 Task: Create a sub task Release to Production / Go Live for the task  Integrate a new chat system for customer service in the project AgileFocus , assign it to team member softage.2@softage.net and update the status of the sub task to  At Risk , set the priority of the sub task to Medium
Action: Mouse moved to (693, 435)
Screenshot: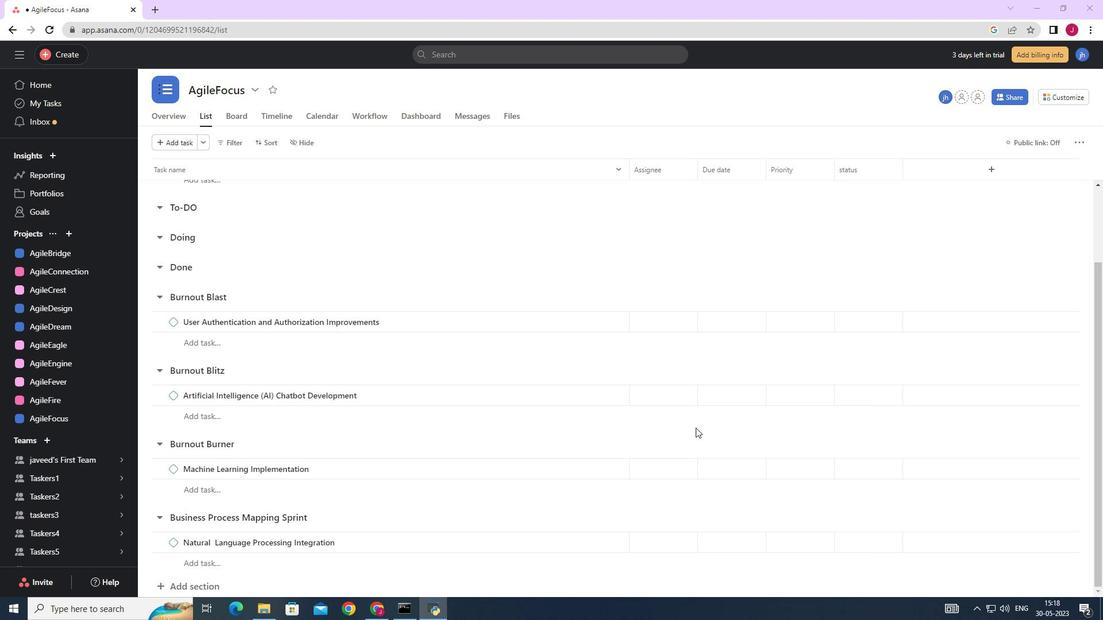 
Action: Mouse scrolled (693, 434) with delta (0, 0)
Screenshot: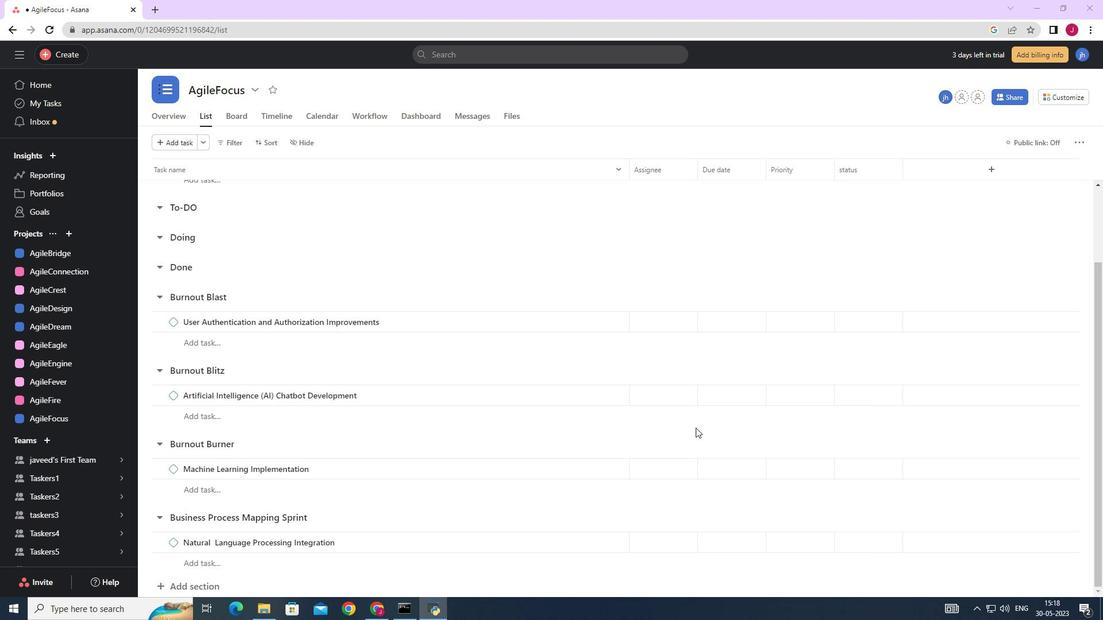 
Action: Mouse moved to (691, 442)
Screenshot: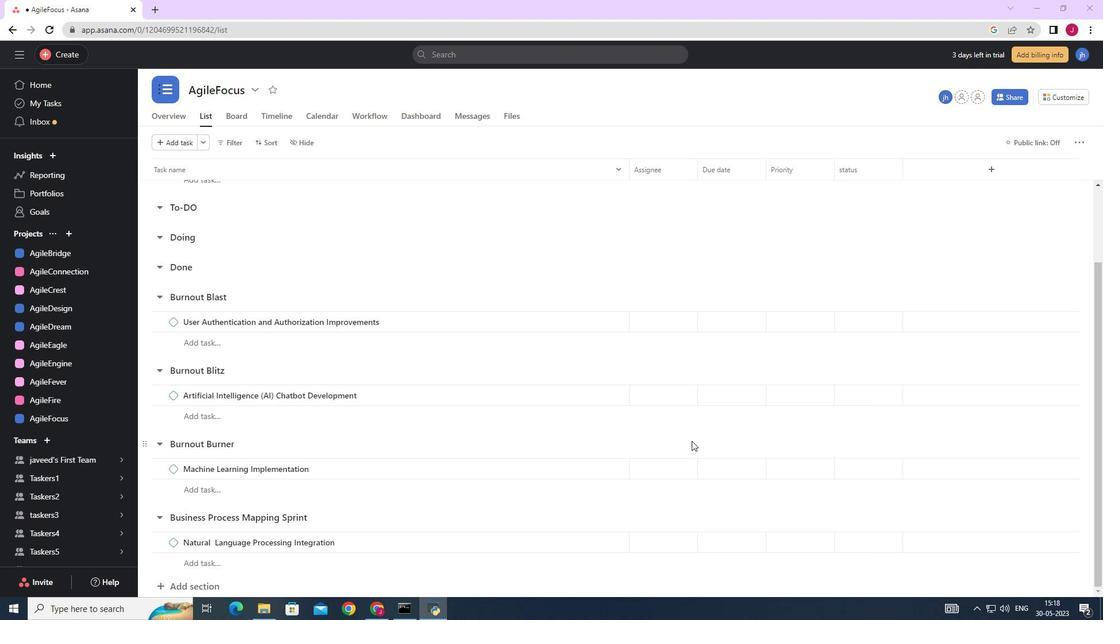 
Action: Mouse scrolled (691, 442) with delta (0, 0)
Screenshot: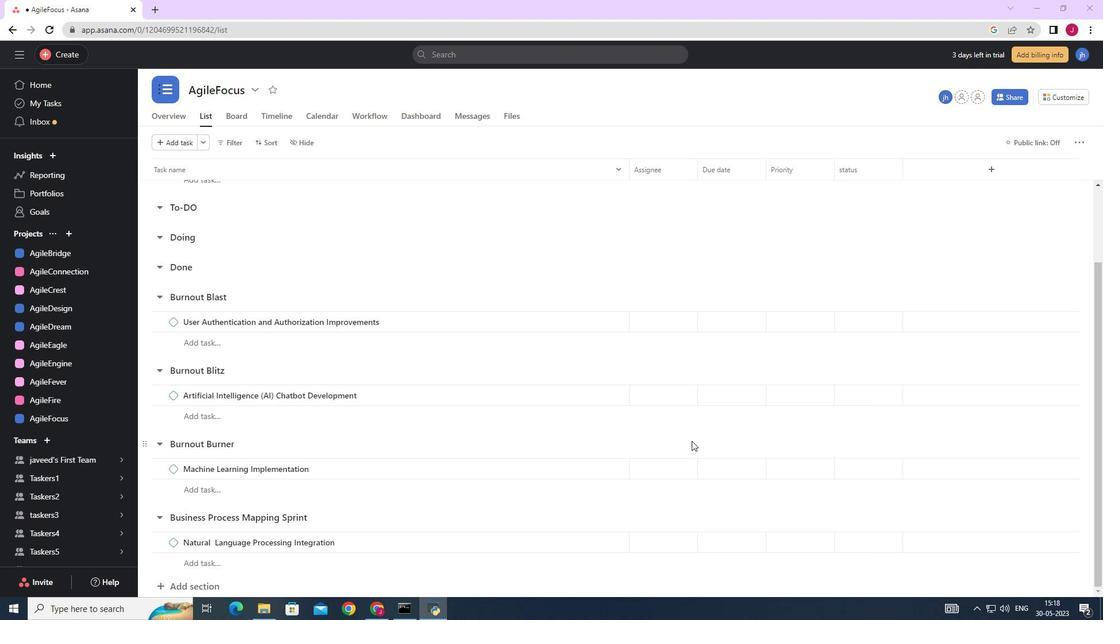 
Action: Mouse scrolled (691, 442) with delta (0, 0)
Screenshot: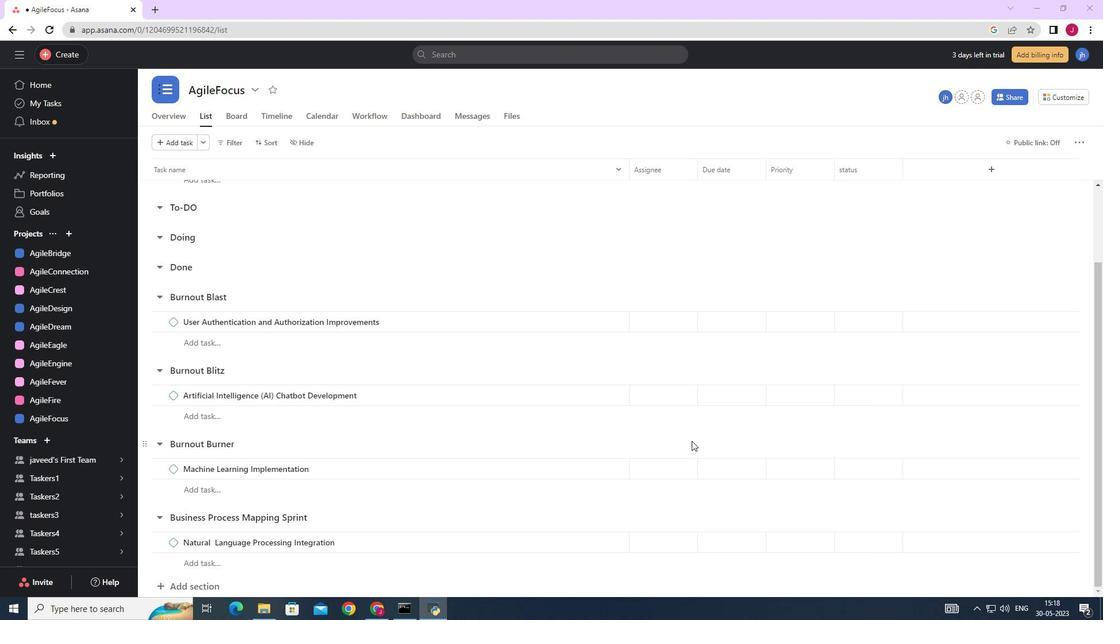 
Action: Mouse scrolled (691, 442) with delta (0, 0)
Screenshot: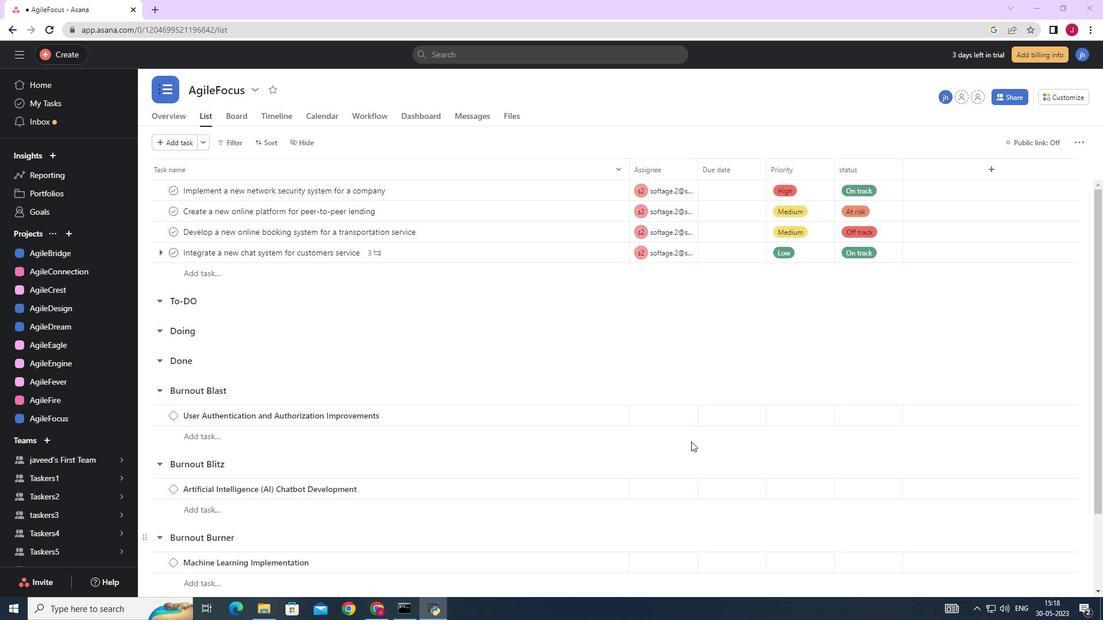 
Action: Mouse scrolled (691, 442) with delta (0, 0)
Screenshot: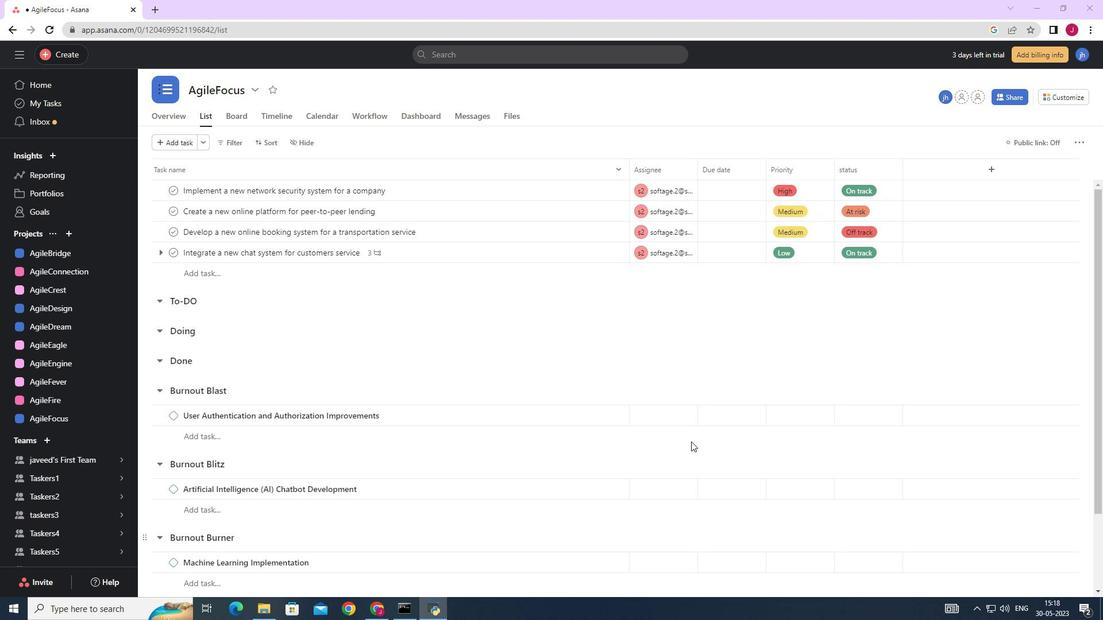 
Action: Mouse scrolled (691, 442) with delta (0, 0)
Screenshot: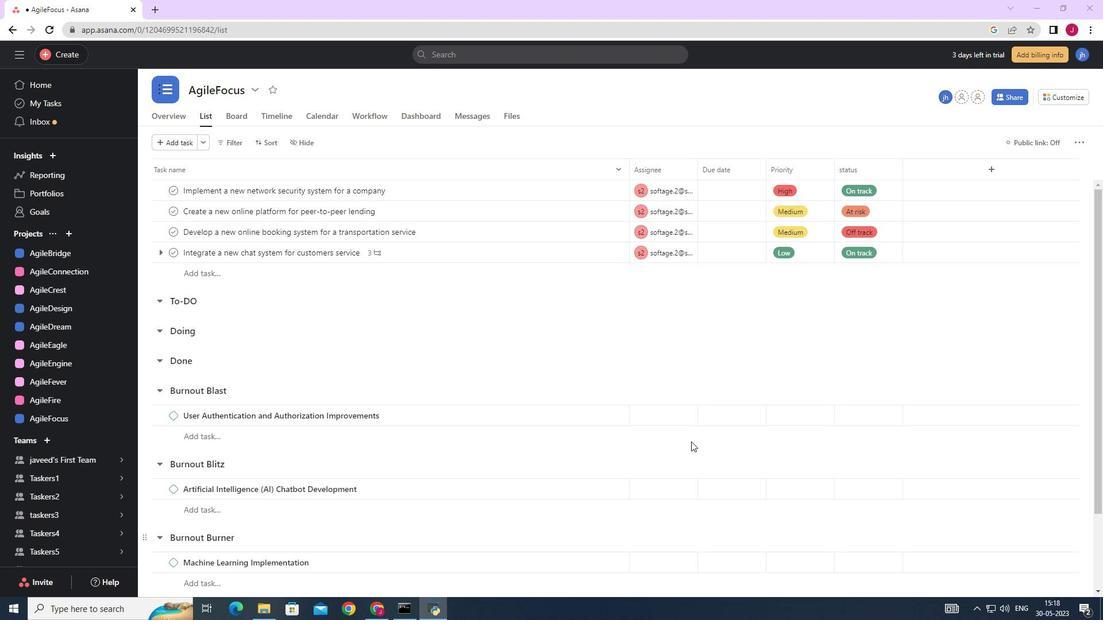 
Action: Mouse moved to (580, 255)
Screenshot: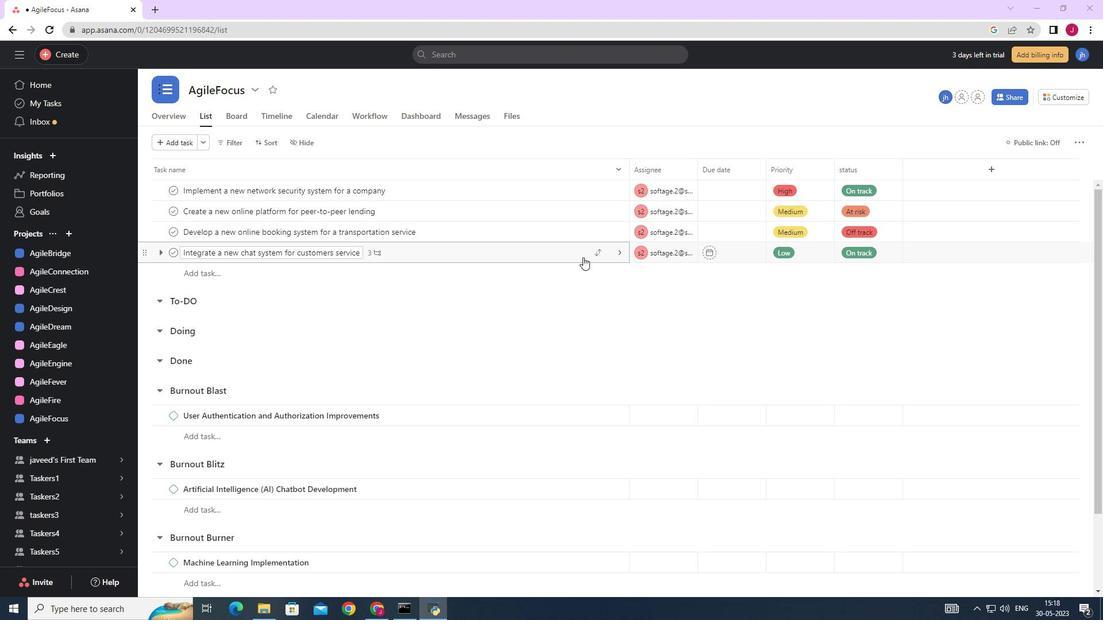 
Action: Mouse pressed left at (580, 255)
Screenshot: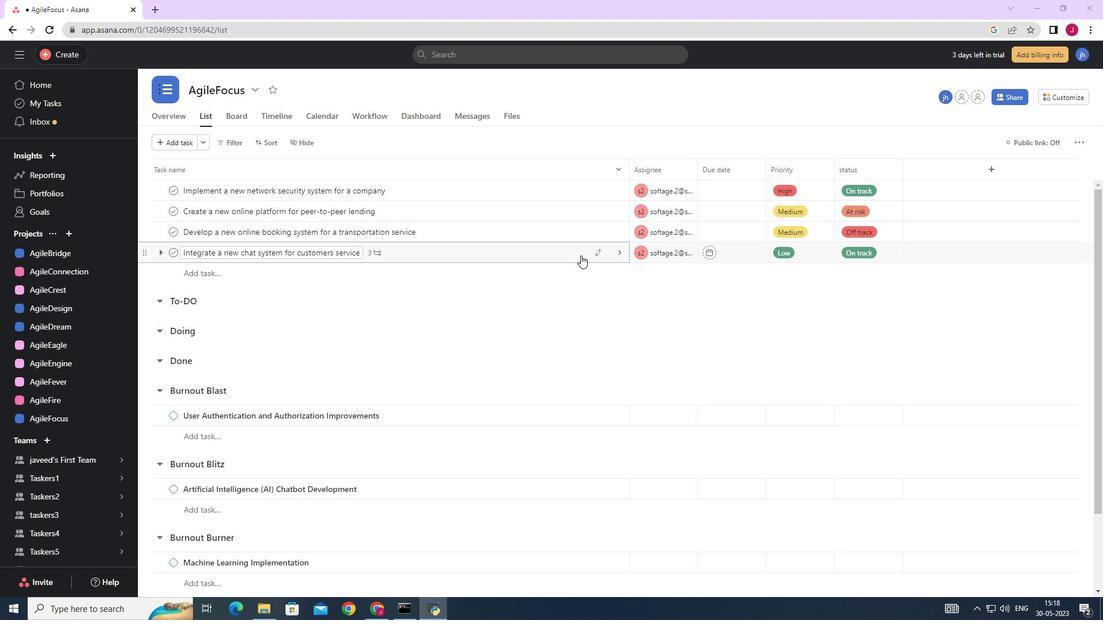 
Action: Mouse moved to (808, 354)
Screenshot: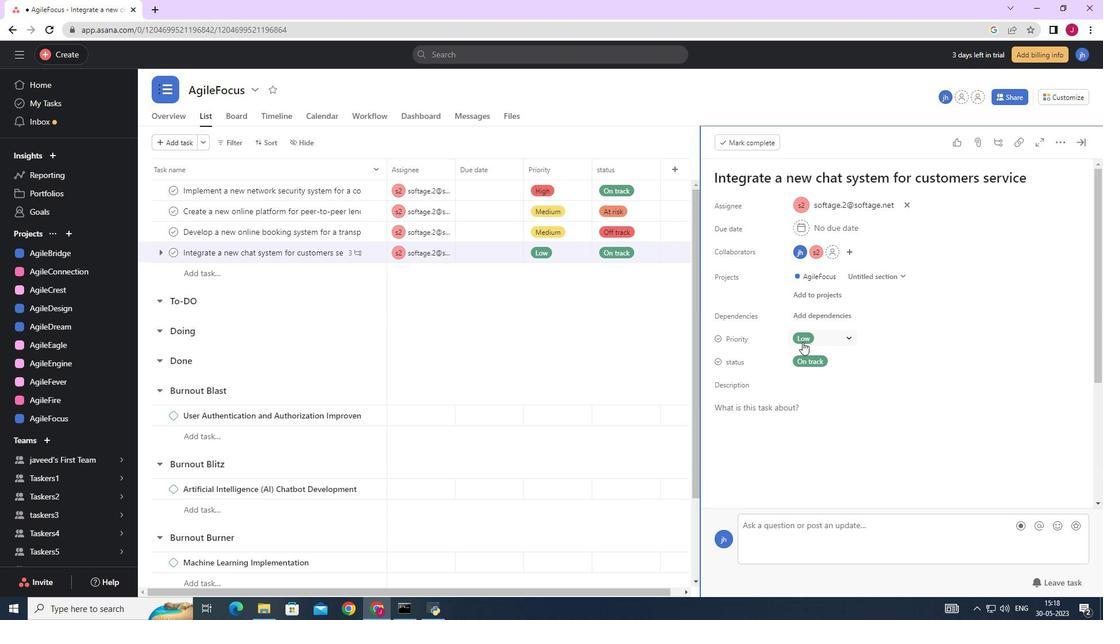 
Action: Mouse scrolled (808, 353) with delta (0, 0)
Screenshot: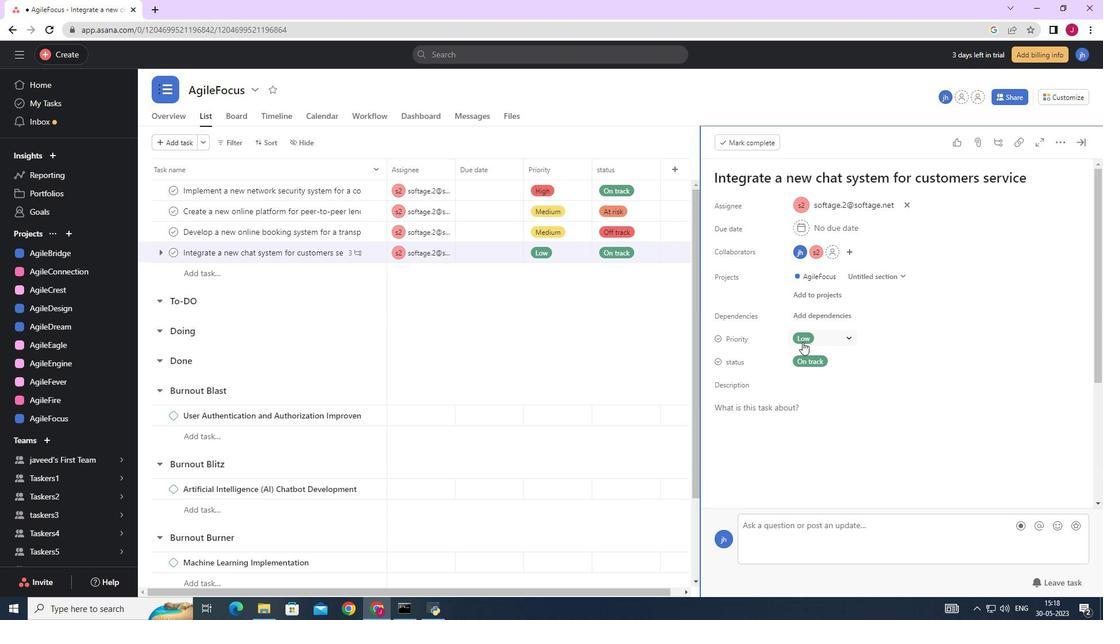 
Action: Mouse moved to (808, 354)
Screenshot: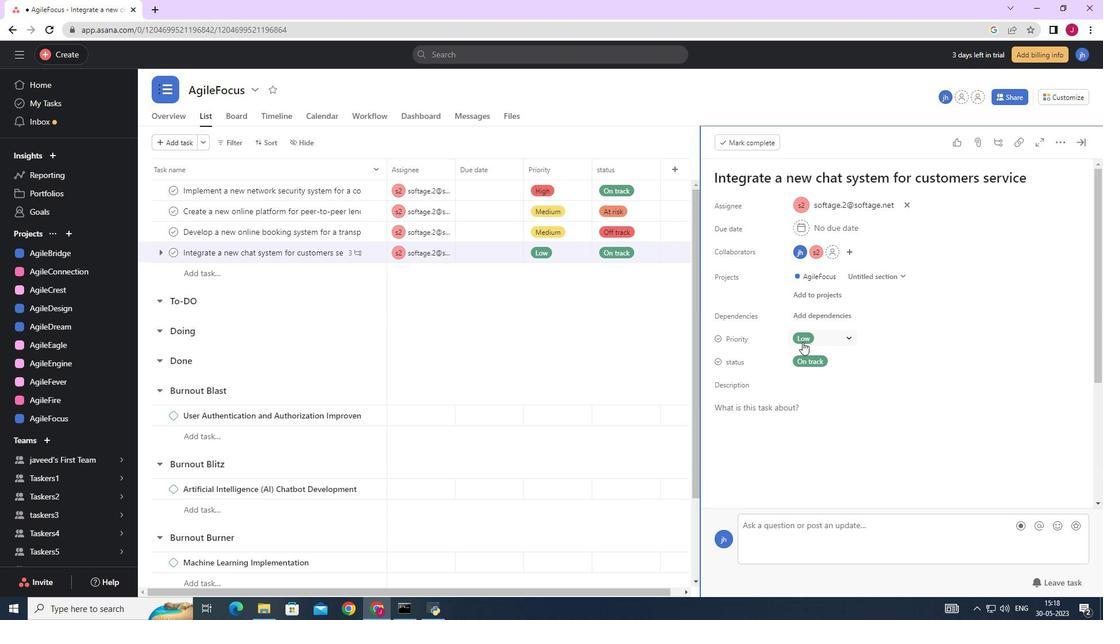 
Action: Mouse scrolled (808, 353) with delta (0, 0)
Screenshot: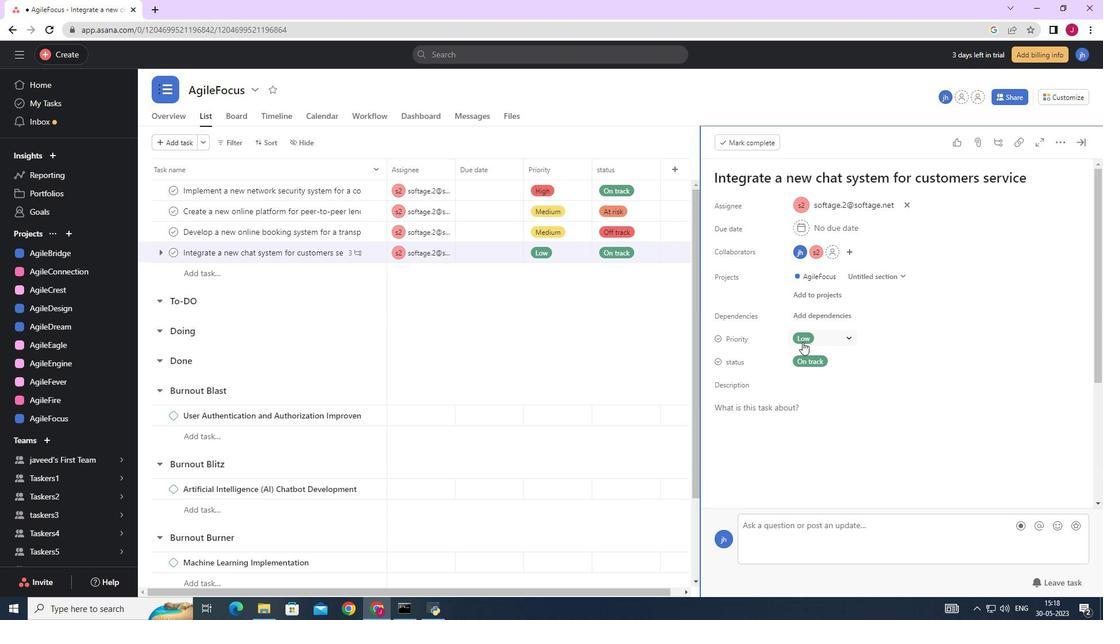 
Action: Mouse scrolled (808, 353) with delta (0, 0)
Screenshot: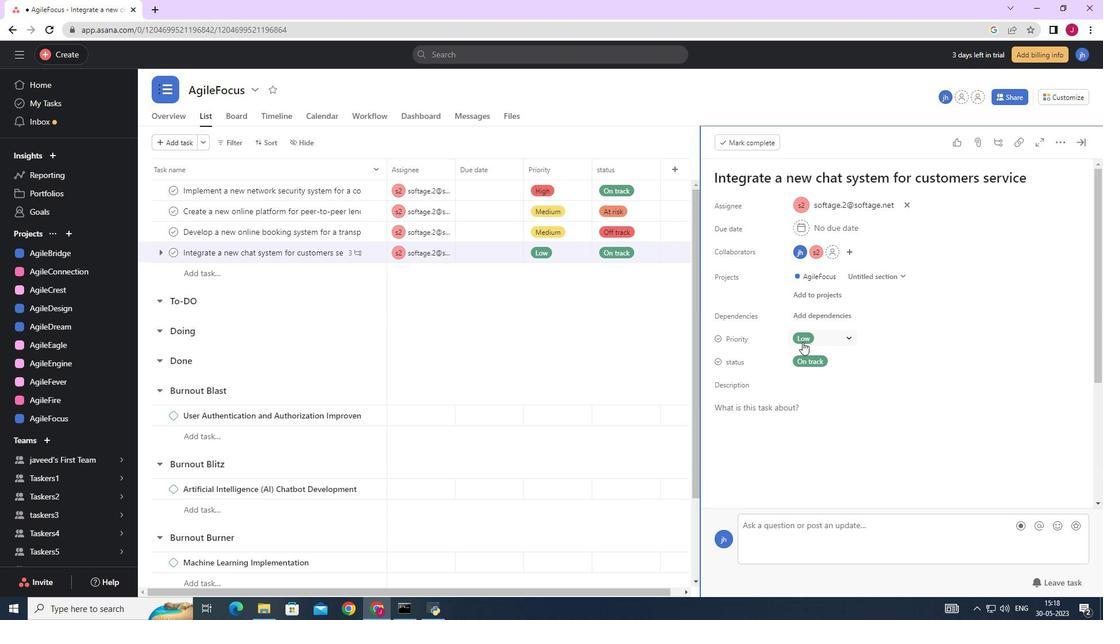 
Action: Mouse scrolled (808, 353) with delta (0, 0)
Screenshot: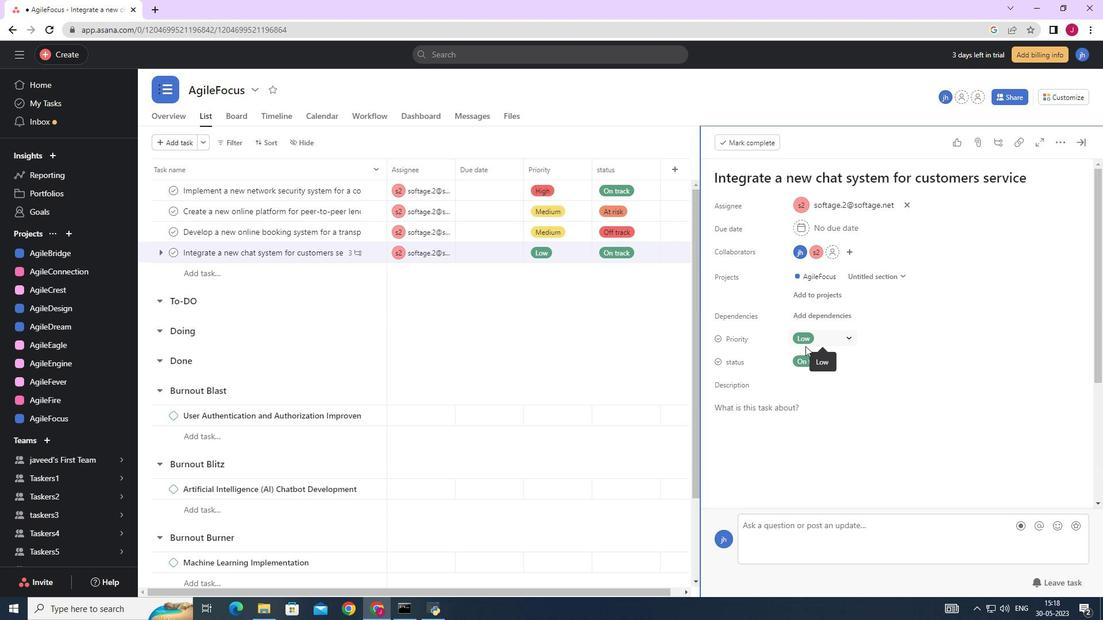 
Action: Mouse moved to (750, 419)
Screenshot: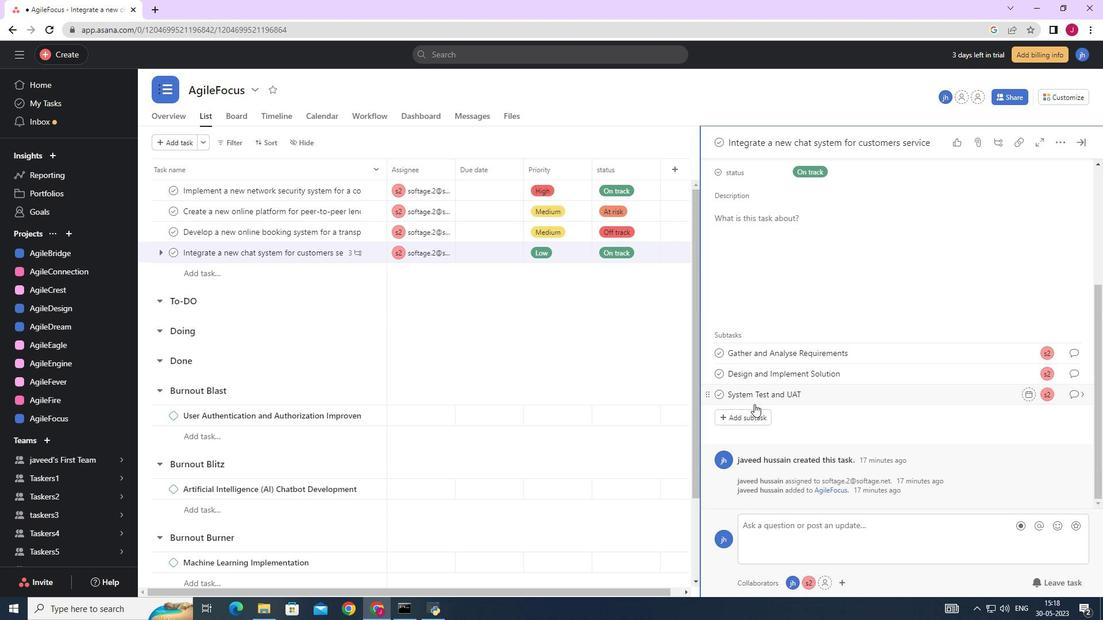
Action: Mouse pressed left at (750, 419)
Screenshot: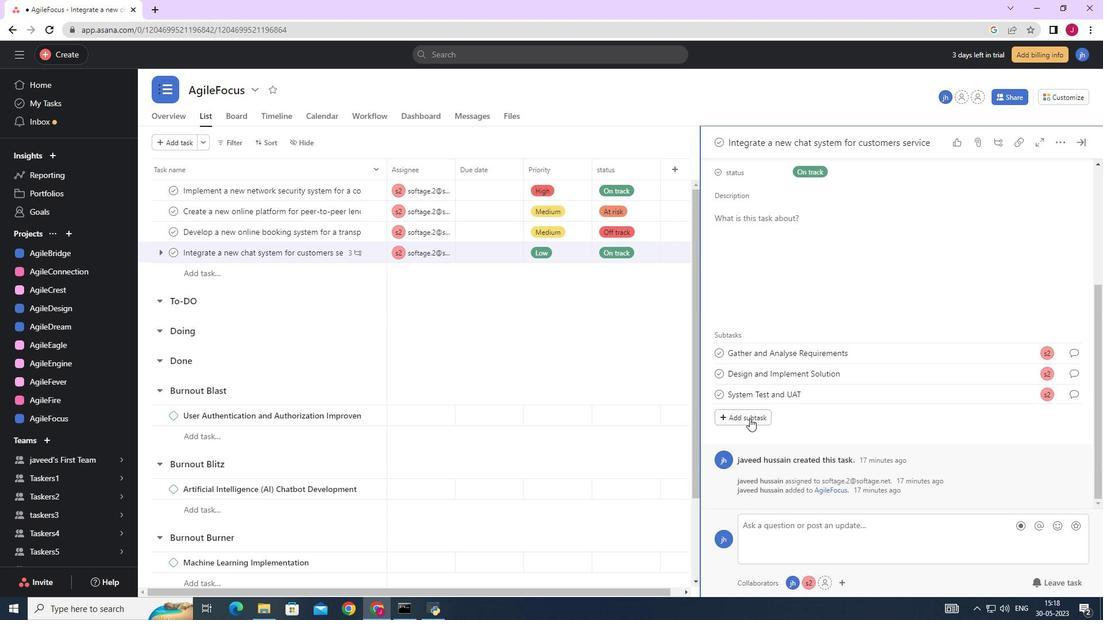 
Action: Mouse moved to (749, 396)
Screenshot: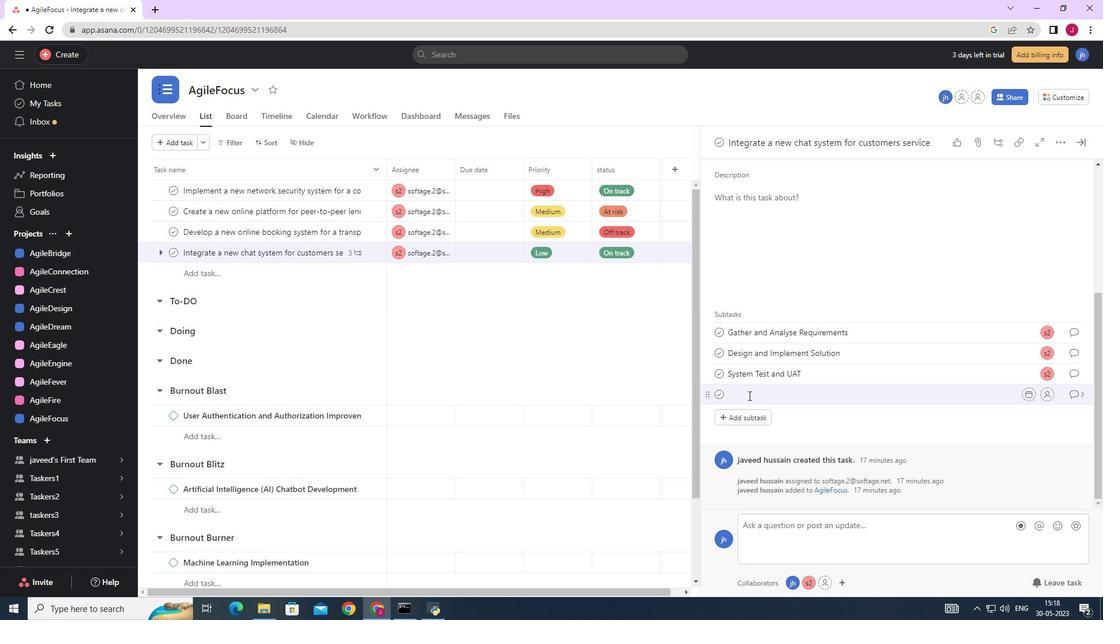 
Action: Key pressed <Key.caps_lock>R<Key.caps_lock>elease<Key.space>to<Key.space><Key.caps_lock>P<Key.caps_lock>roduction<Key.backspace><Key.backspace><Key.backspace><Key.backspace><Key.backspace><Key.backspace><Key.backspace><Key.backspace><Key.backspace><Key.backspace><Key.backspace><Key.backspace><Key.backspace><Key.backspace><Key.backspace><Key.backspace><Key.backspace><Key.backspace><Key.backspace><Key.backspace><Key.backspace>r<Key.caps_lock>ELEASE<Key.space>TO<Key.space><Key.caps_lock>p<Key.caps_lock>RODUCTION<Key.space>/<Key.space><Key.caps_lock>g<Key.caps_lock>O<Key.space><Key.caps_lock>l<Key.caps_lock>IVE<Key.space>
Screenshot: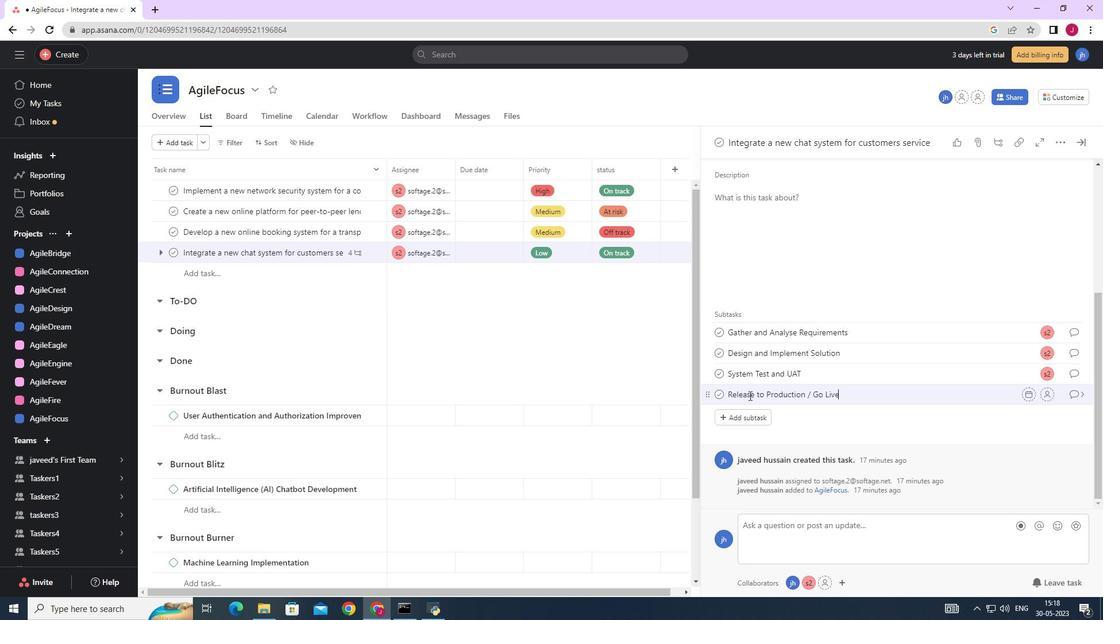 
Action: Mouse moved to (1048, 393)
Screenshot: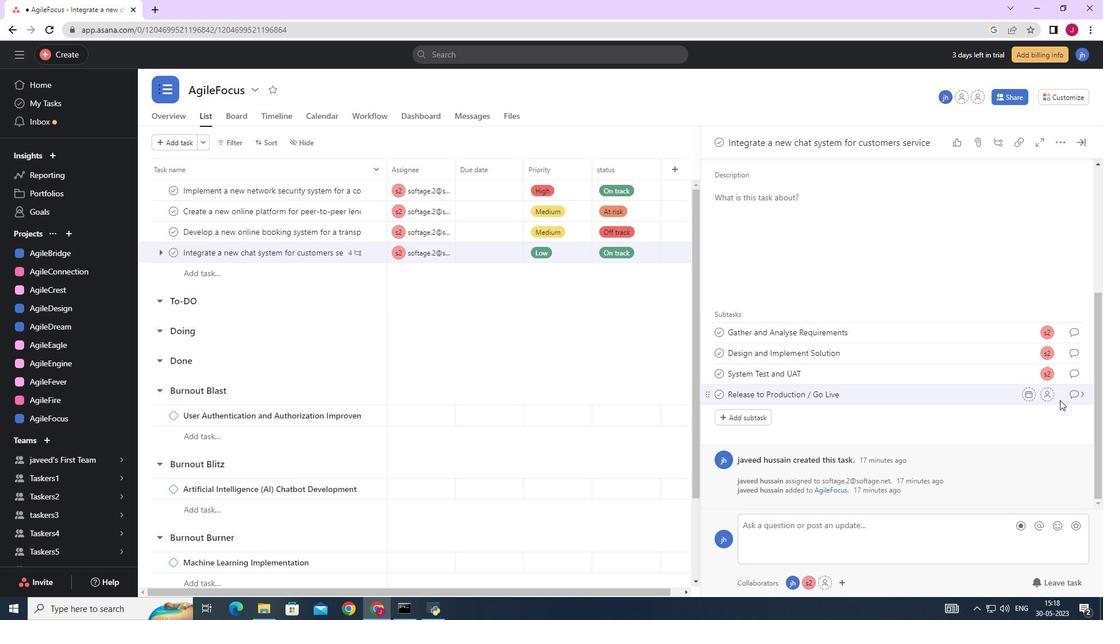 
Action: Mouse pressed left at (1048, 393)
Screenshot: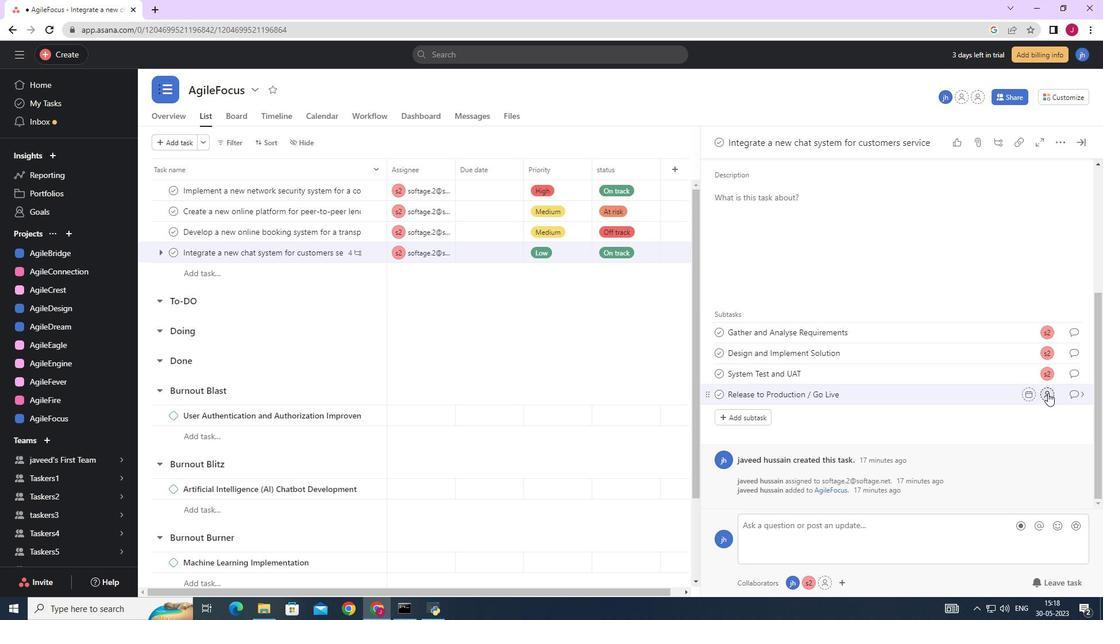 
Action: Mouse moved to (881, 435)
Screenshot: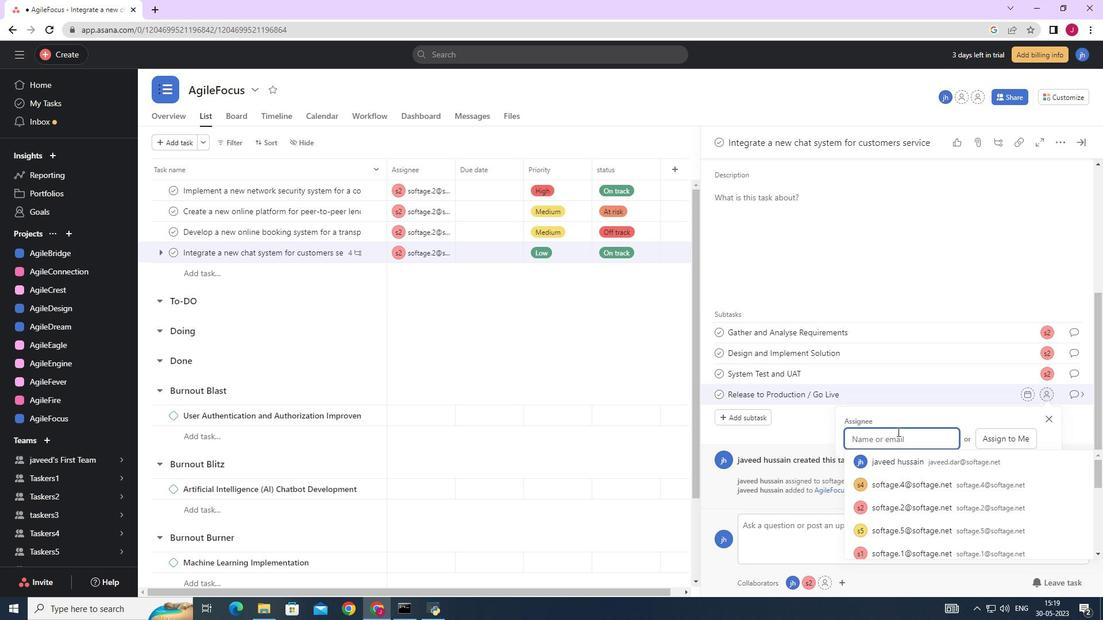 
Action: Key pressed SOFTAGE.2
Screenshot: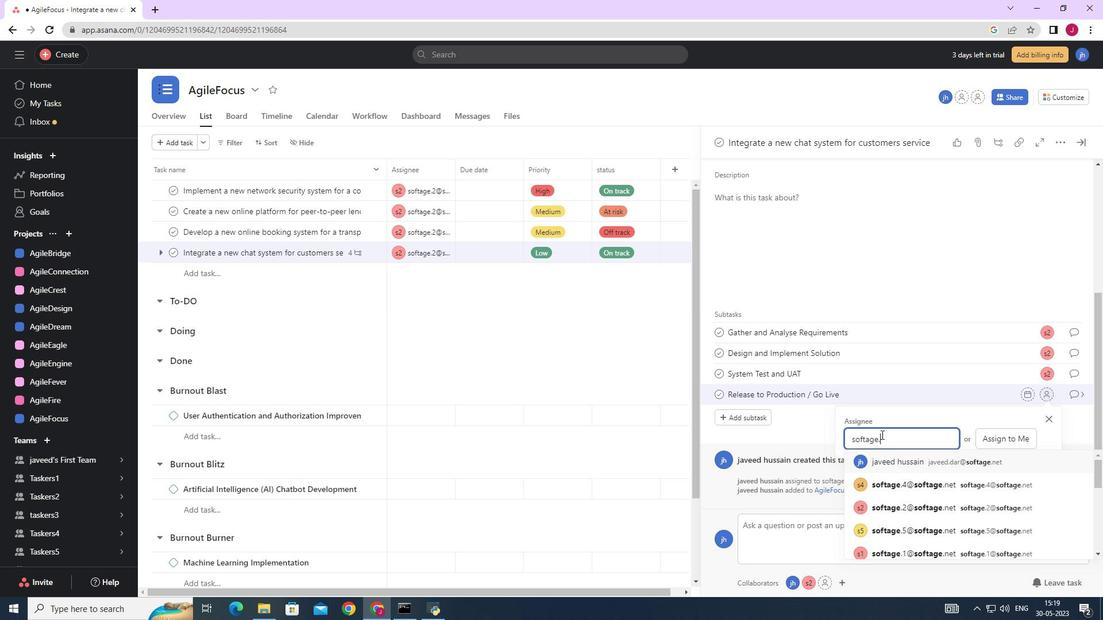 
Action: Mouse moved to (918, 459)
Screenshot: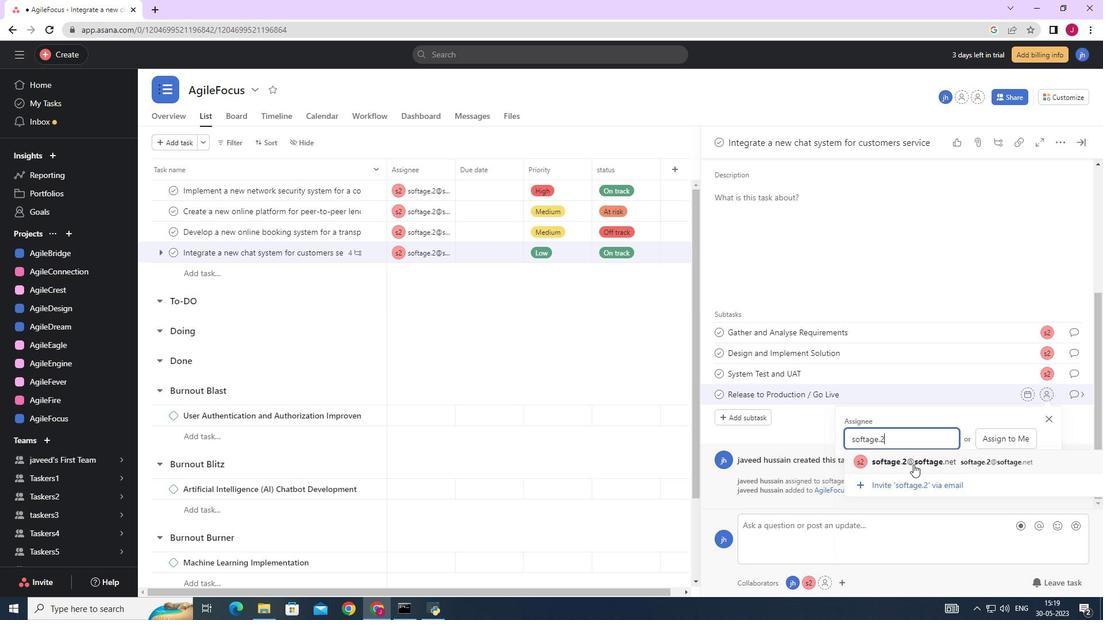 
Action: Mouse pressed left at (918, 459)
Screenshot: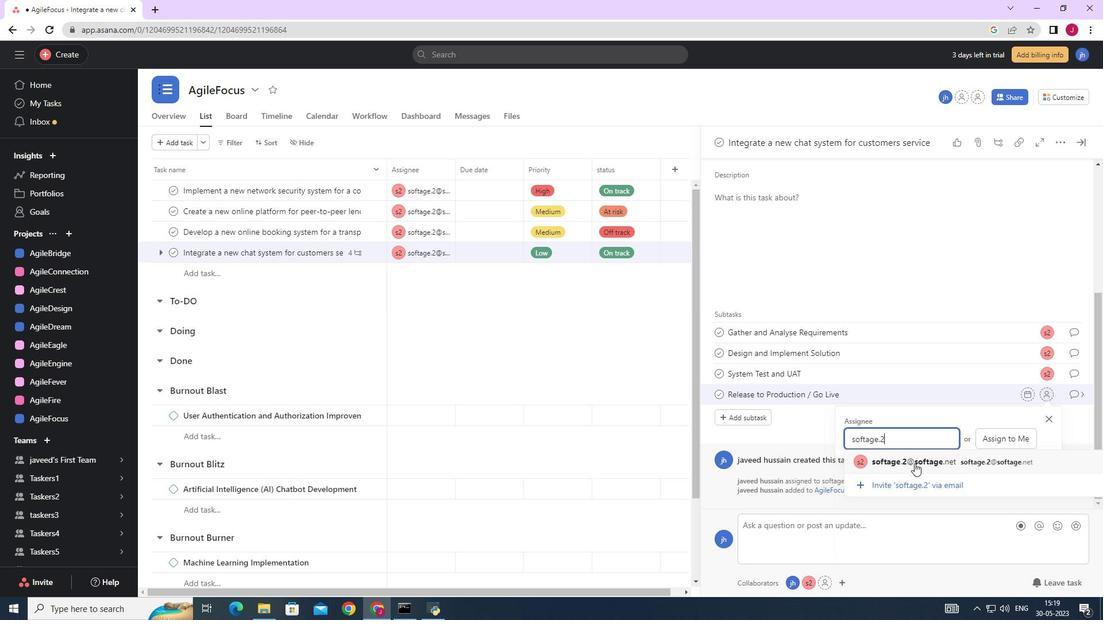 
Action: Mouse moved to (1074, 397)
Screenshot: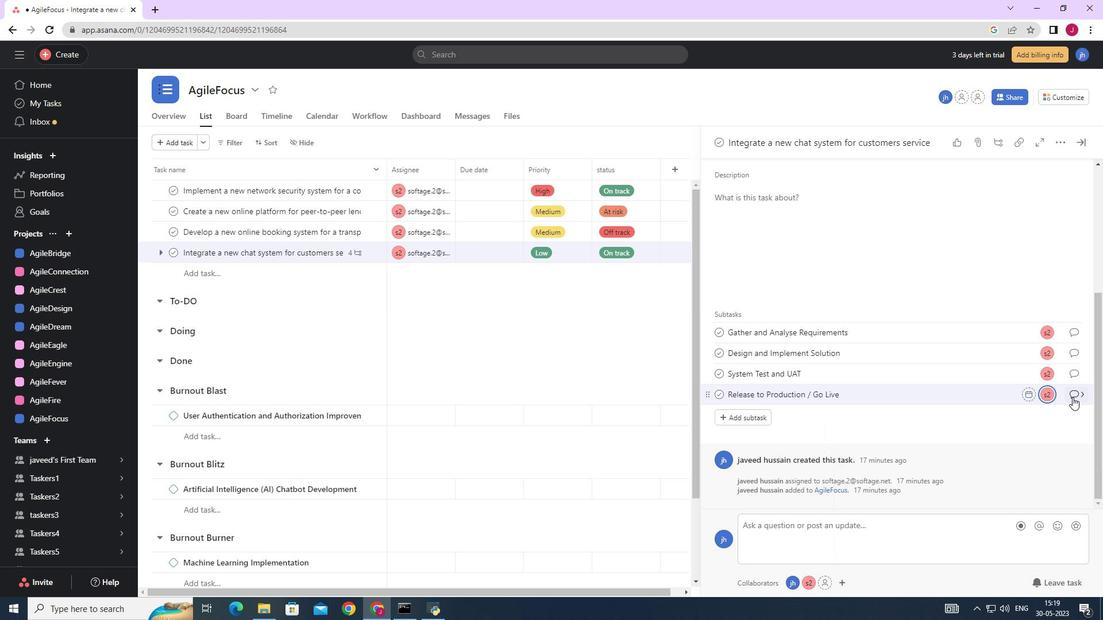 
Action: Mouse pressed left at (1074, 397)
Screenshot: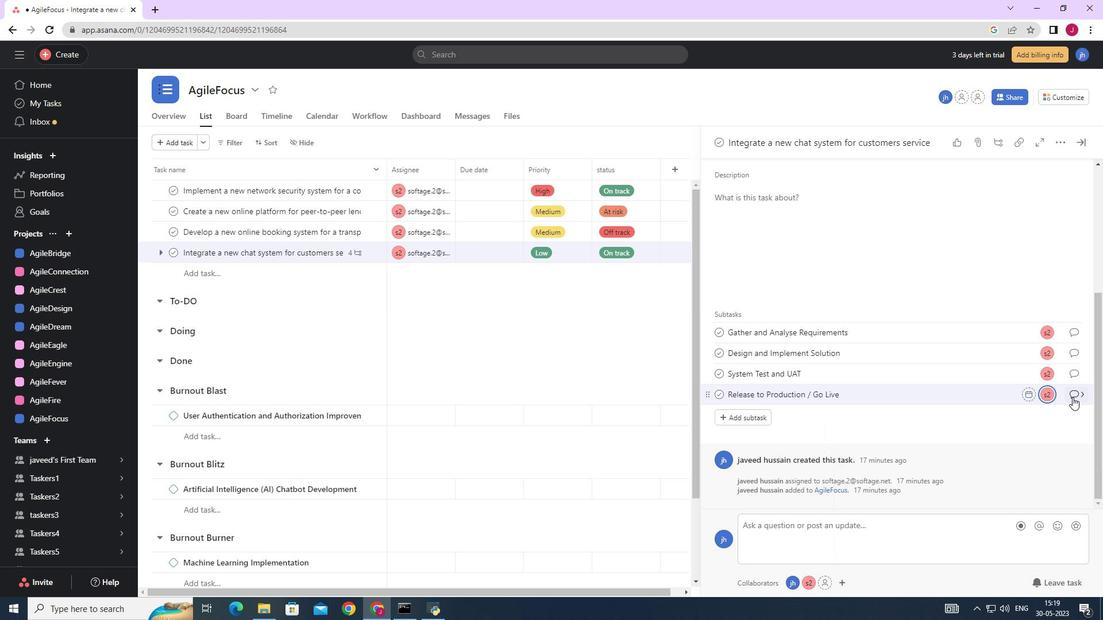 
Action: Mouse moved to (761, 327)
Screenshot: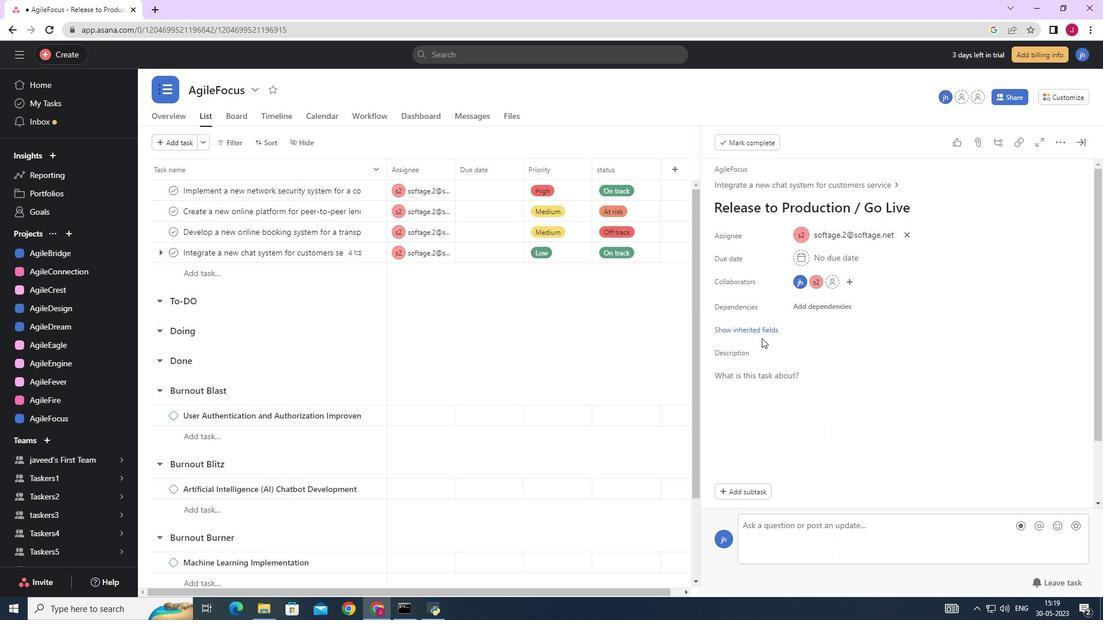
Action: Mouse pressed left at (761, 327)
Screenshot: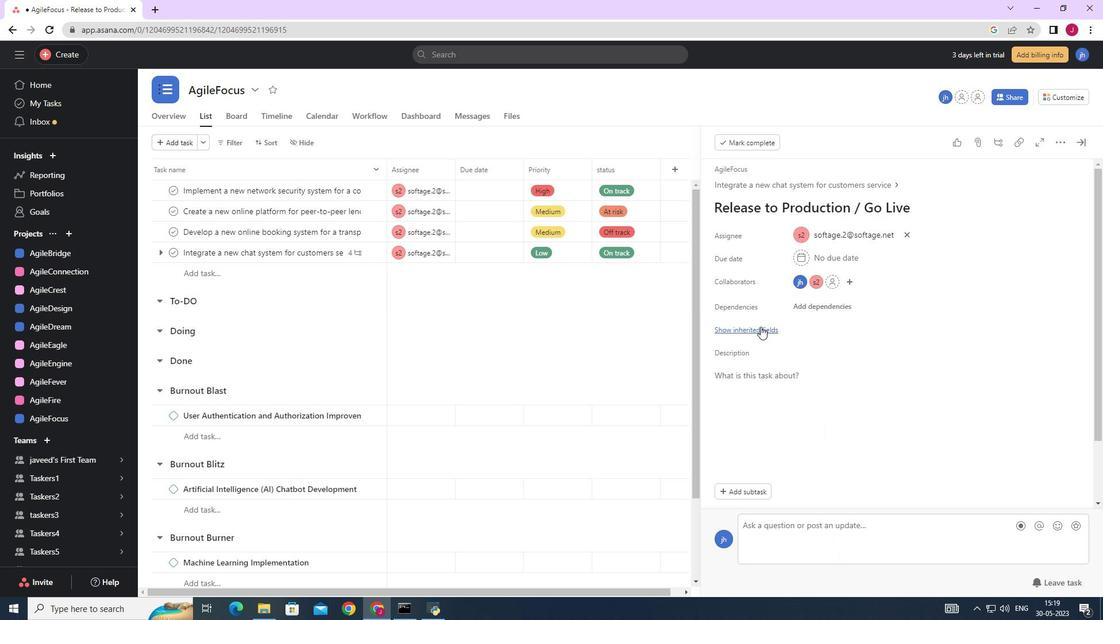 
Action: Mouse moved to (796, 353)
Screenshot: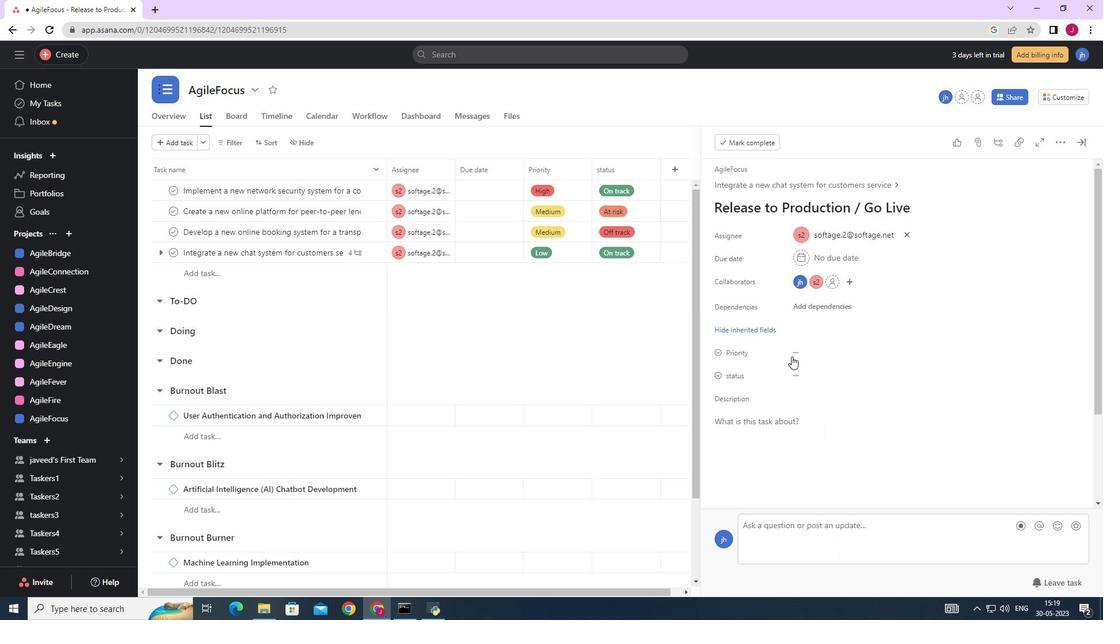 
Action: Mouse pressed left at (796, 353)
Screenshot: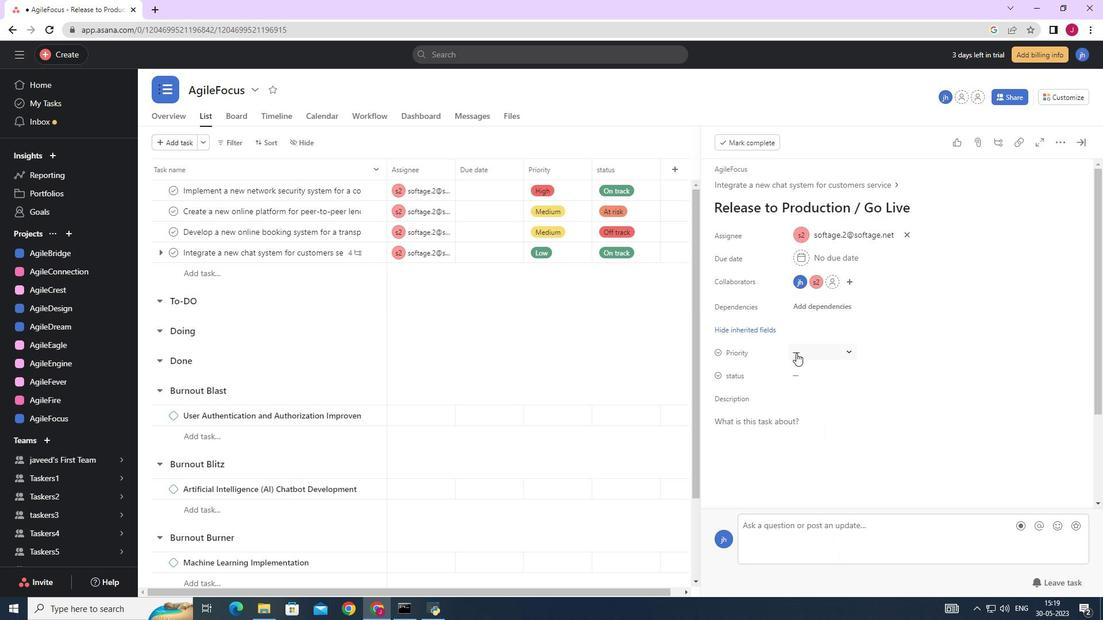 
Action: Mouse moved to (833, 409)
Screenshot: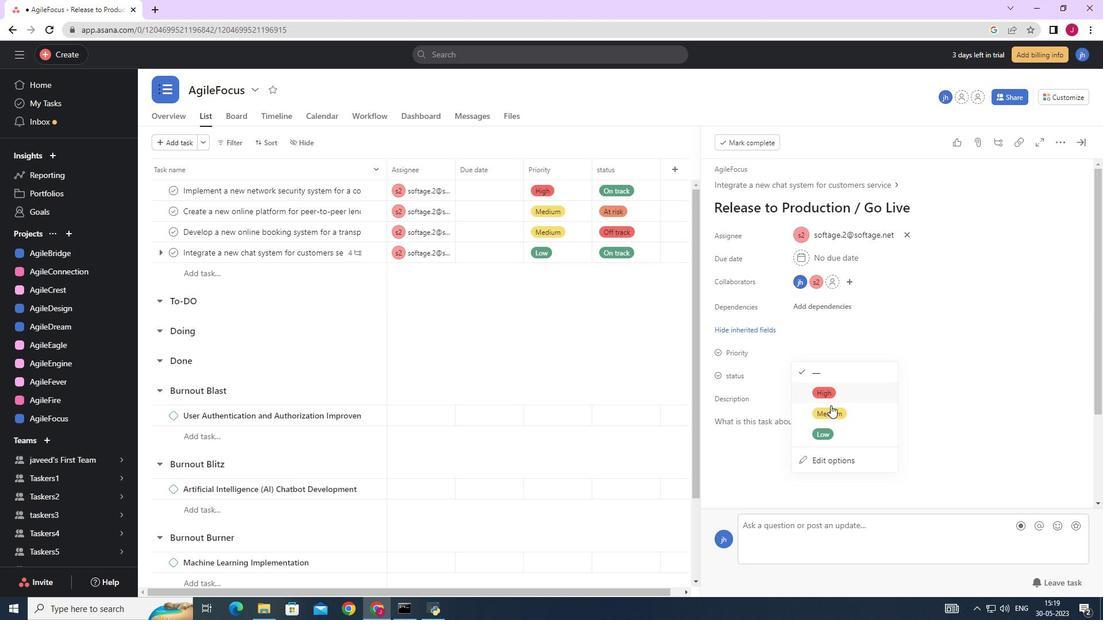
Action: Mouse pressed left at (833, 409)
Screenshot: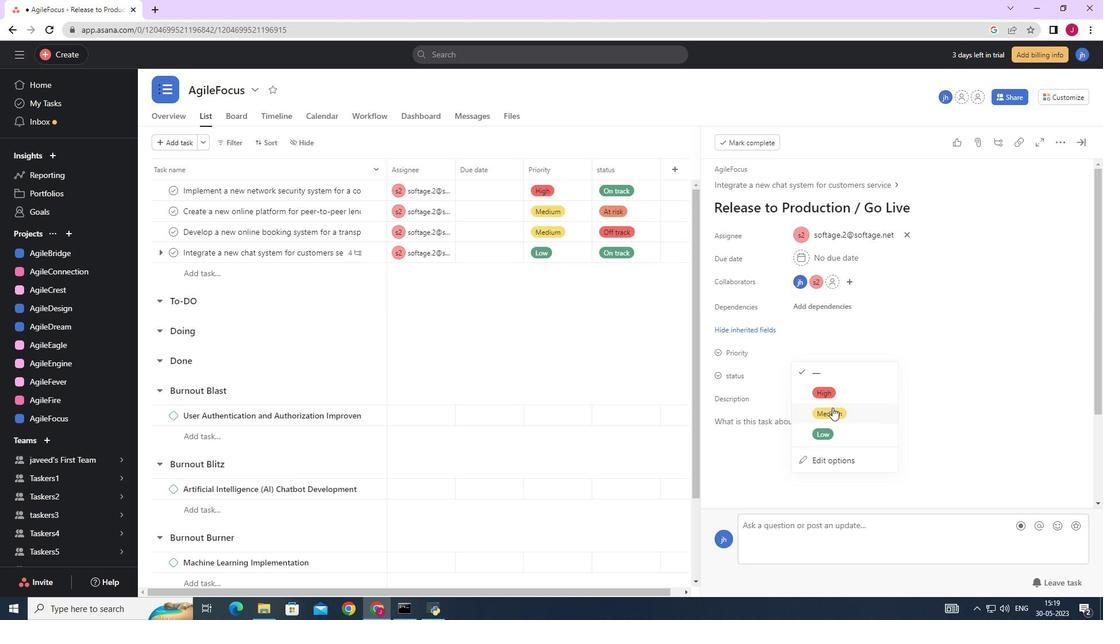 
Action: Mouse moved to (816, 377)
Screenshot: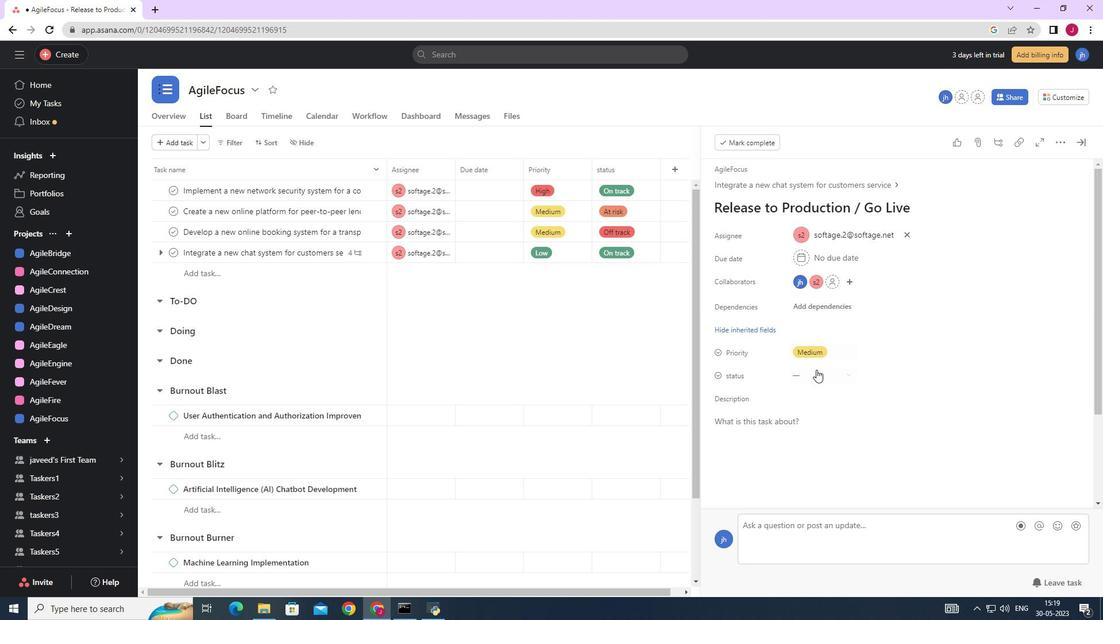 
Action: Mouse pressed left at (816, 377)
Screenshot: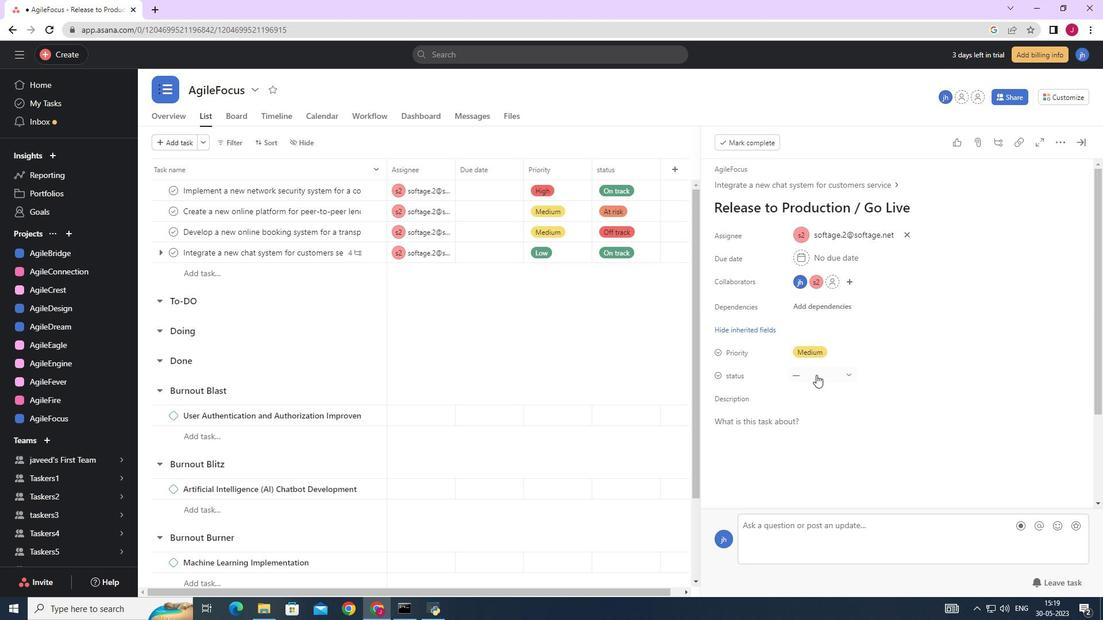 
Action: Mouse moved to (822, 462)
Screenshot: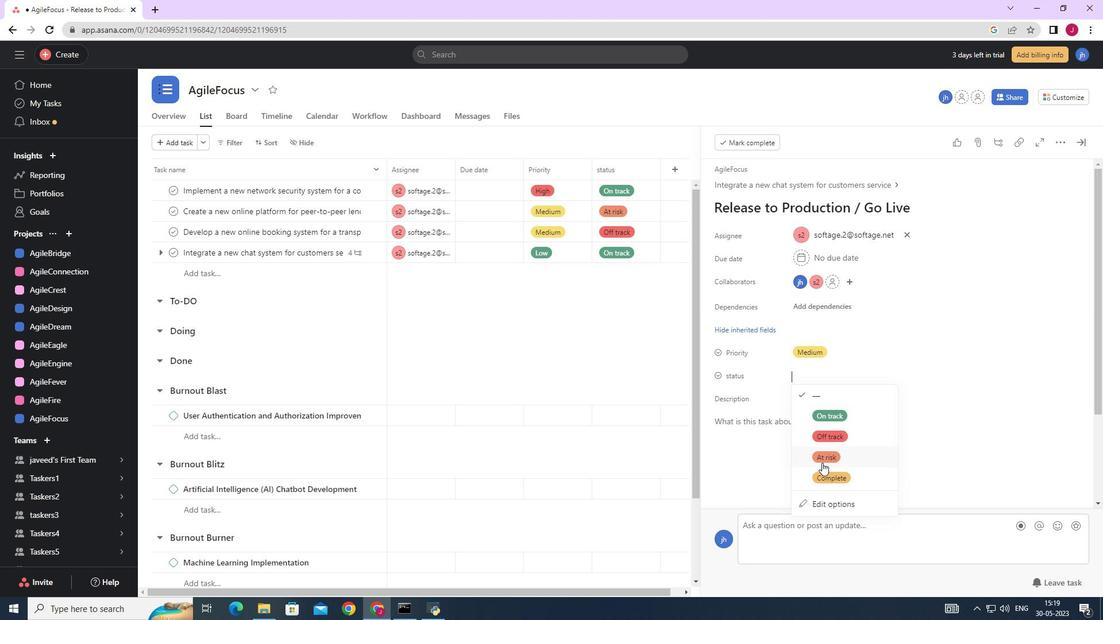 
Action: Mouse pressed left at (822, 462)
Screenshot: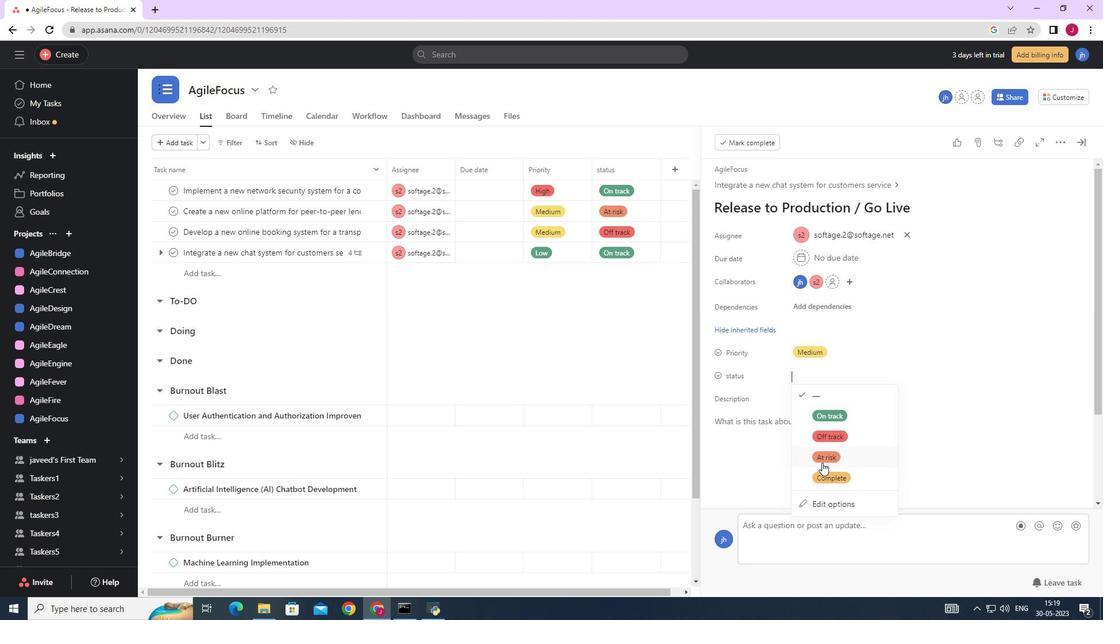 
Action: Mouse moved to (1088, 142)
Screenshot: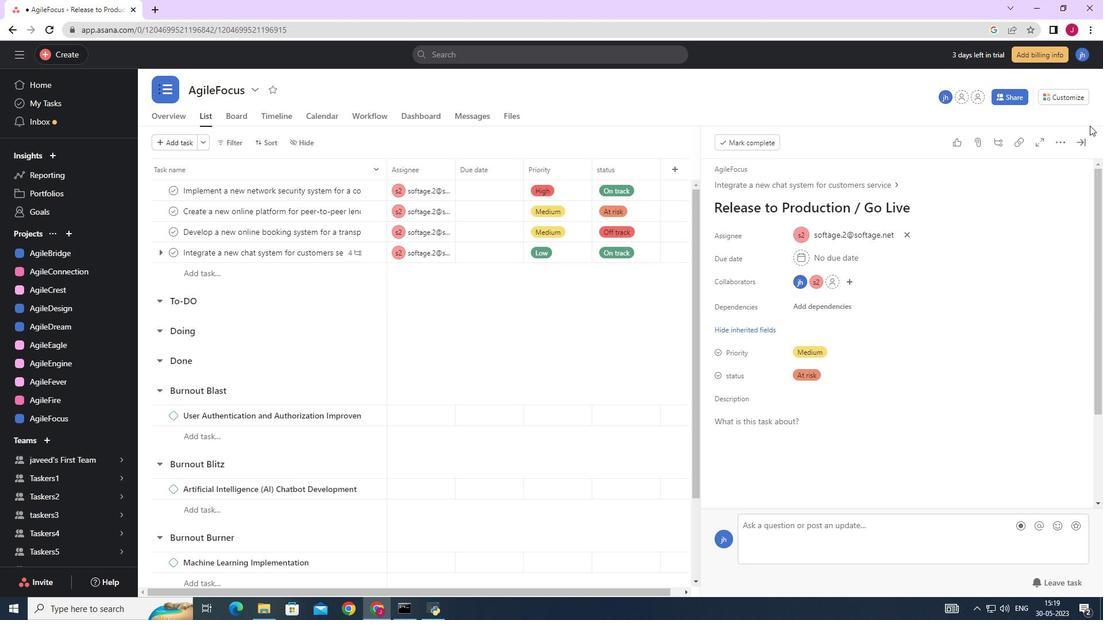 
Action: Mouse pressed left at (1088, 142)
Screenshot: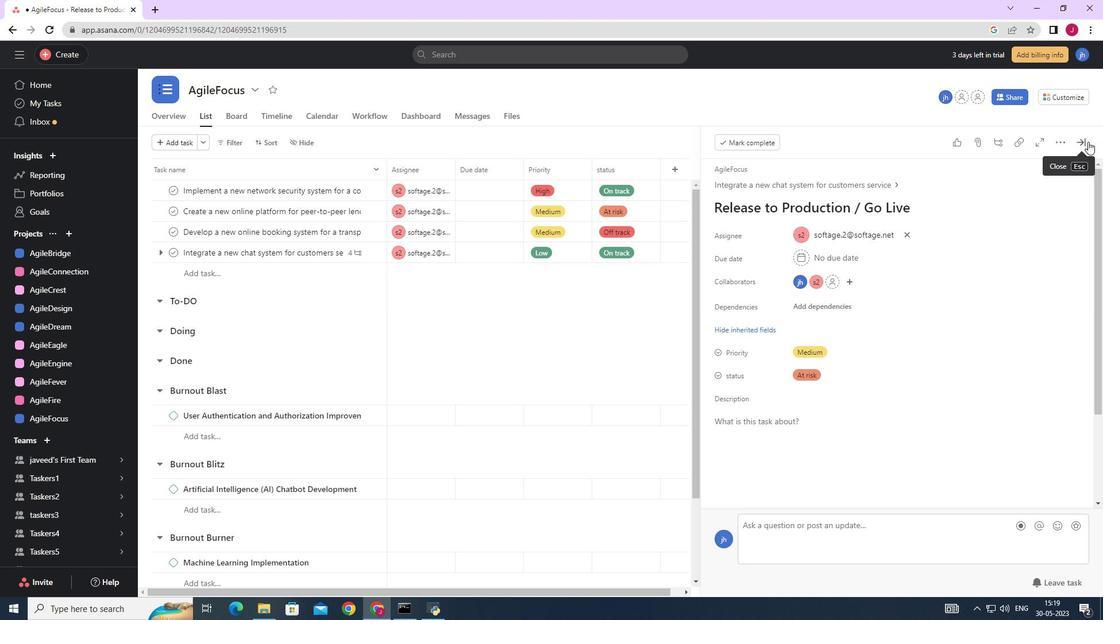 
Action: Mouse moved to (944, 238)
Screenshot: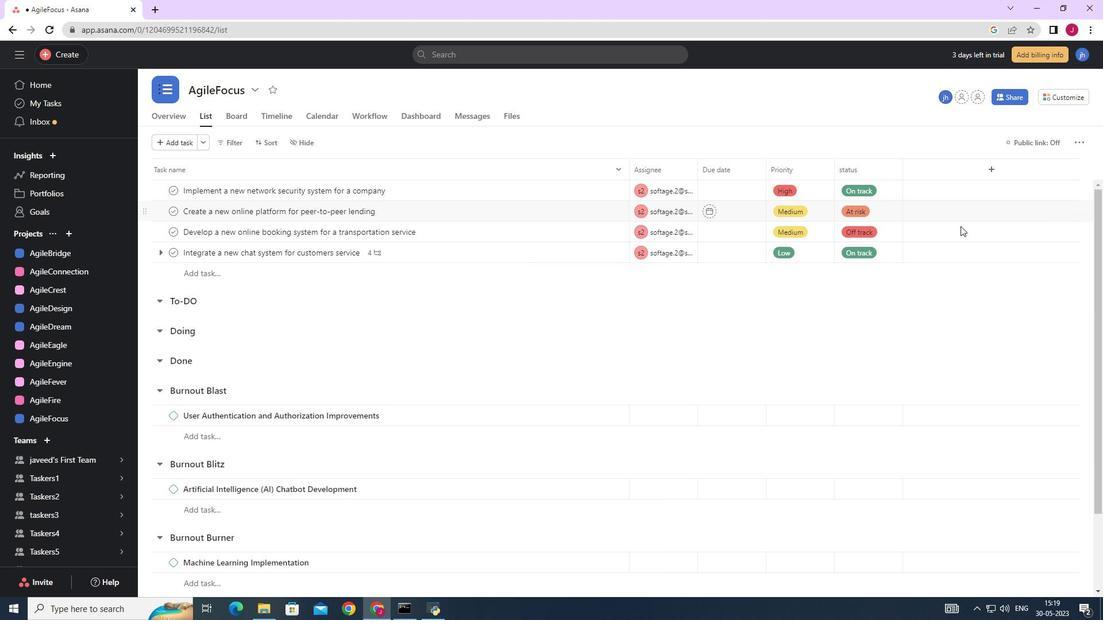 
